 Task: Check your email.
Action: Mouse moved to (901, 110)
Screenshot: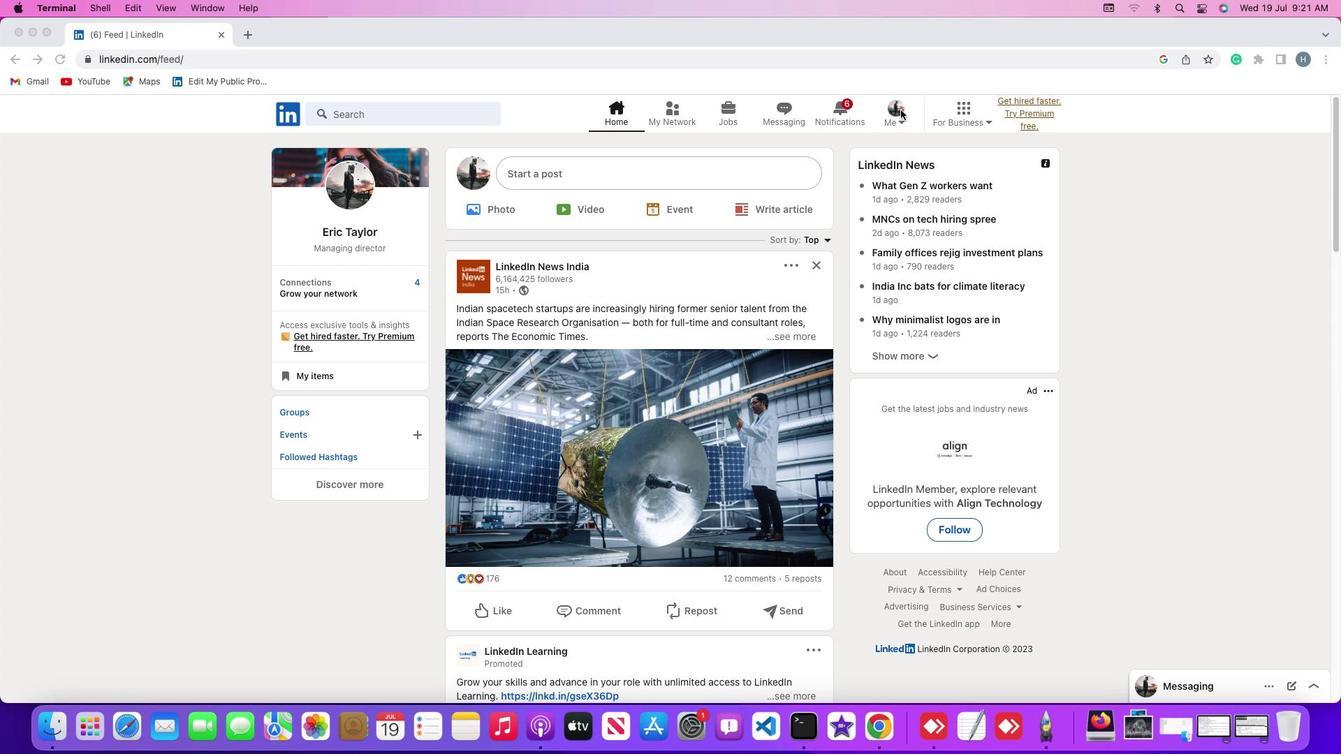 
Action: Mouse pressed left at (901, 110)
Screenshot: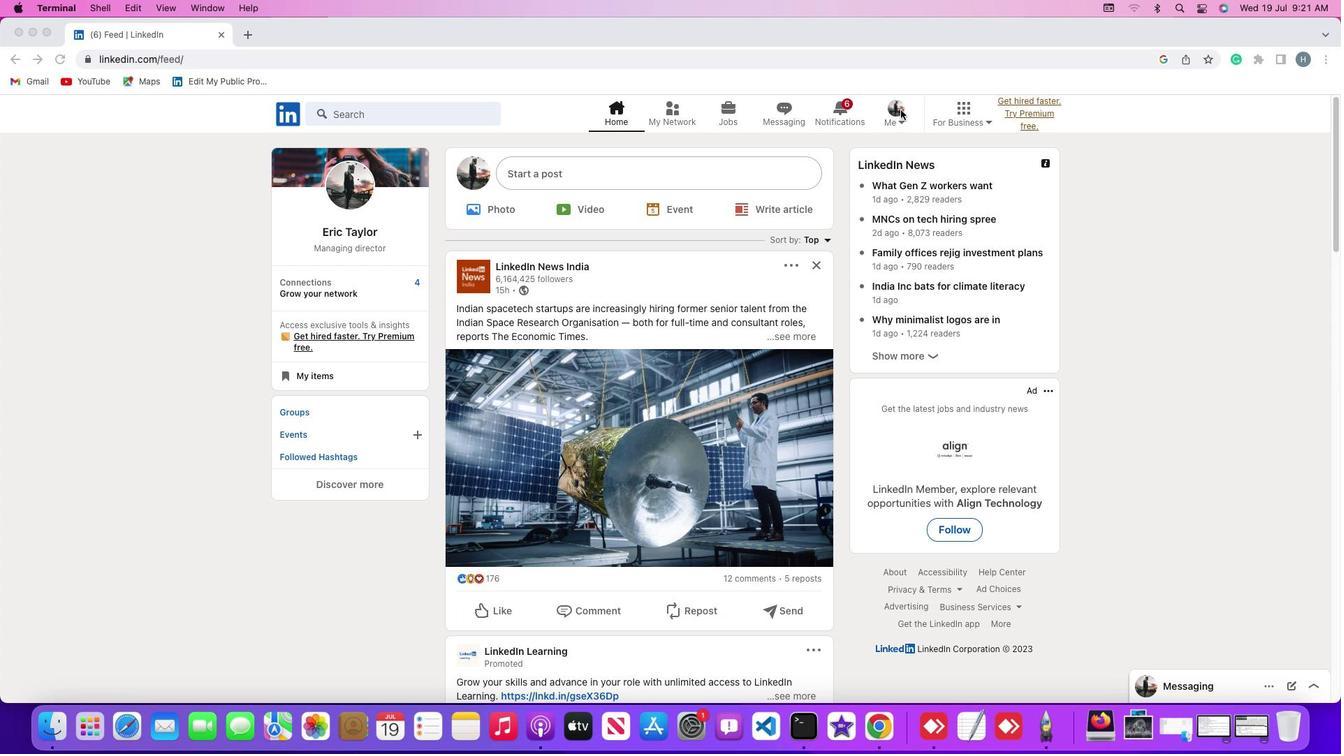 
Action: Mouse moved to (900, 117)
Screenshot: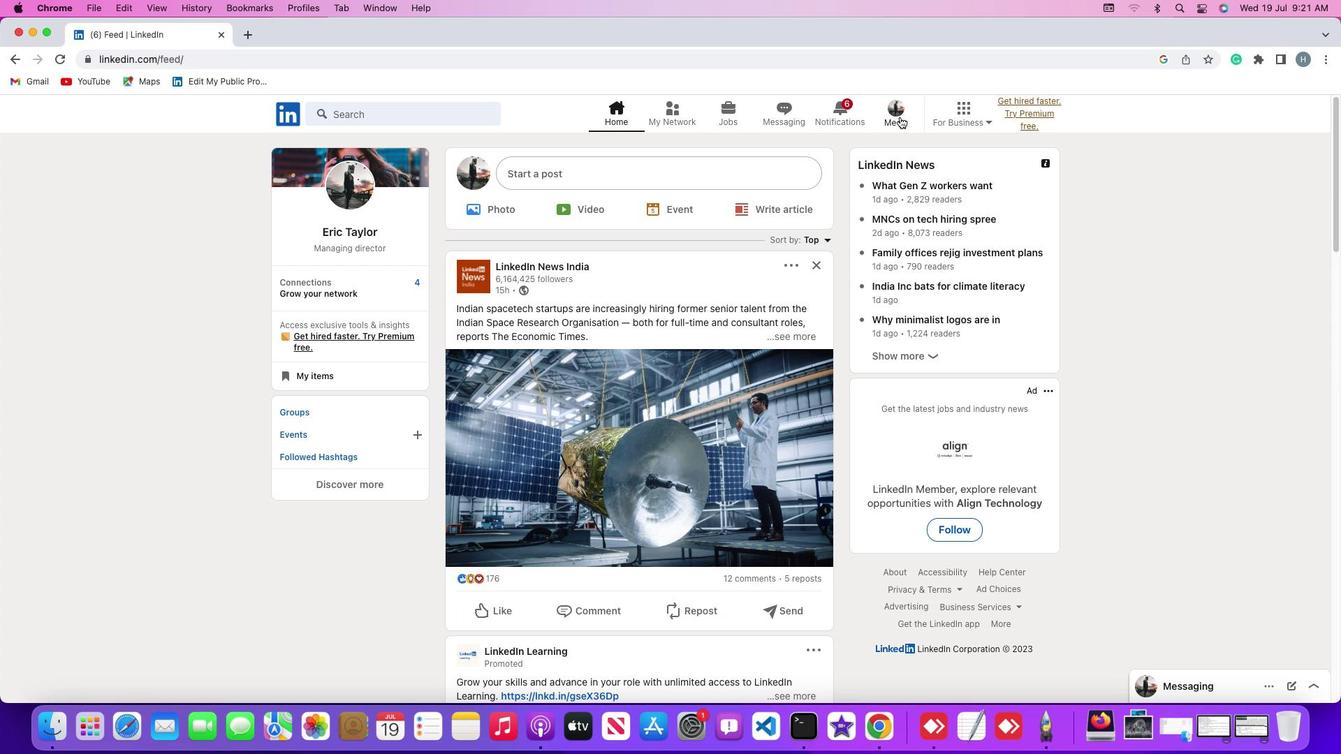 
Action: Mouse pressed left at (900, 117)
Screenshot: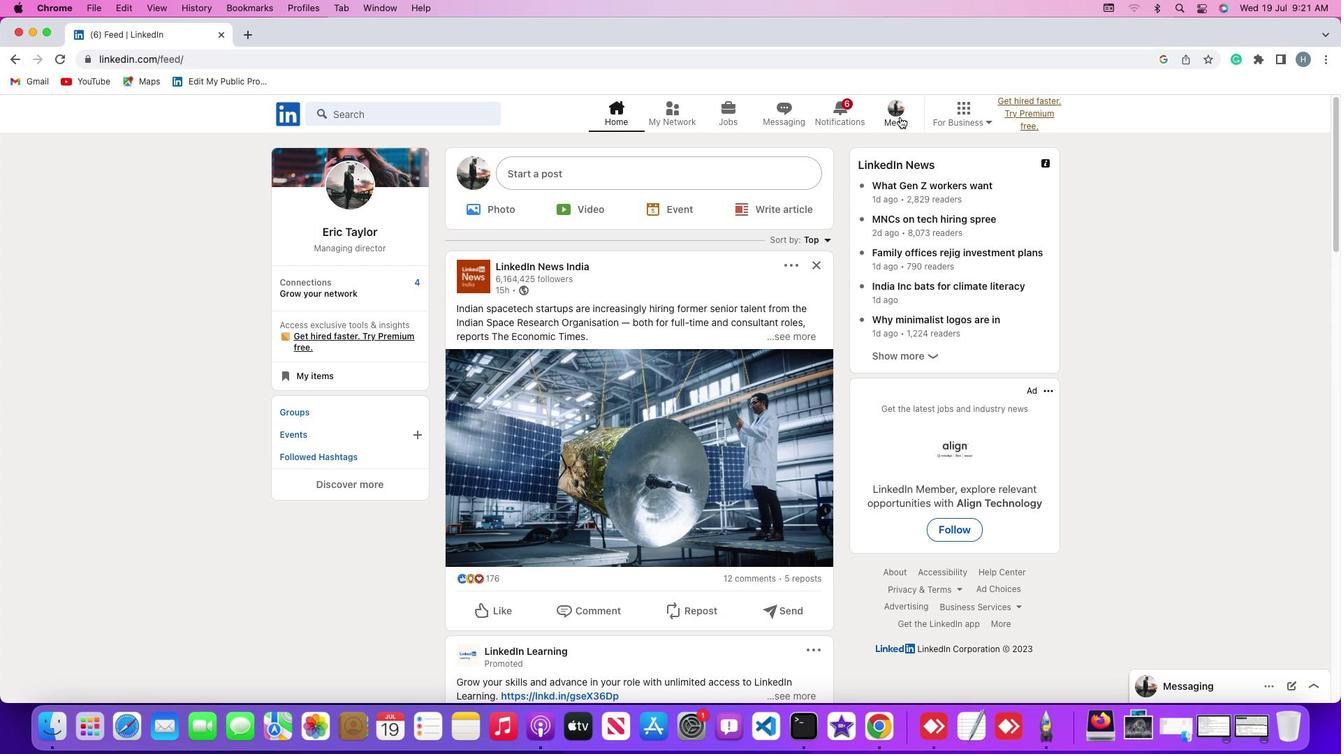 
Action: Mouse moved to (881, 190)
Screenshot: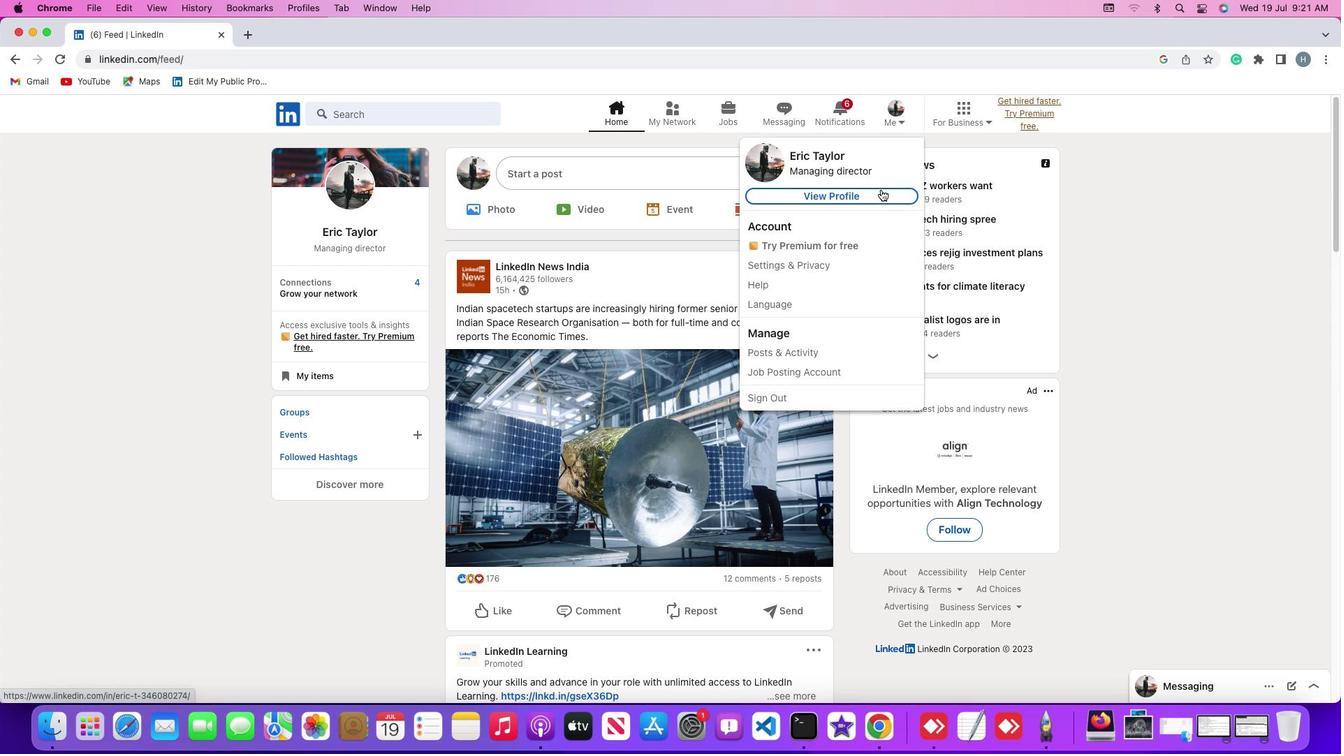 
Action: Mouse pressed left at (881, 190)
Screenshot: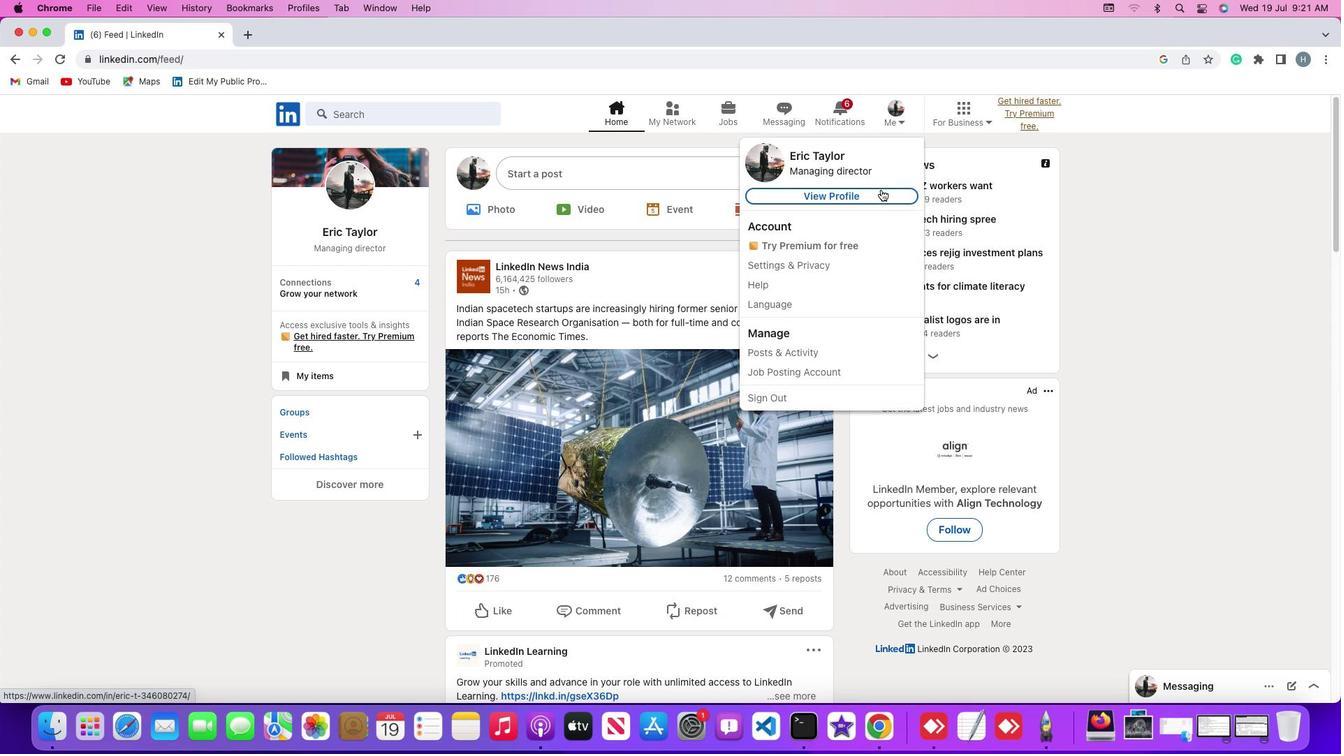 
Action: Mouse moved to (807, 306)
Screenshot: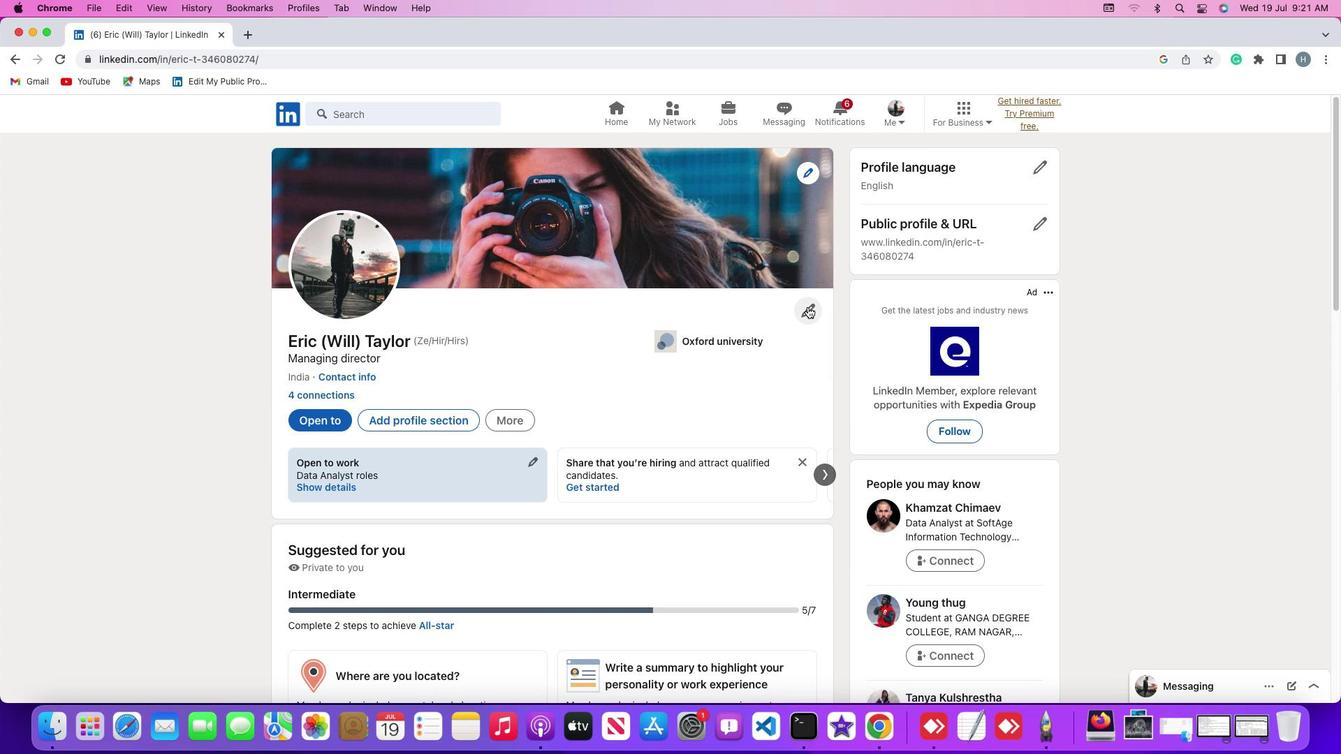 
Action: Mouse pressed left at (807, 306)
Screenshot: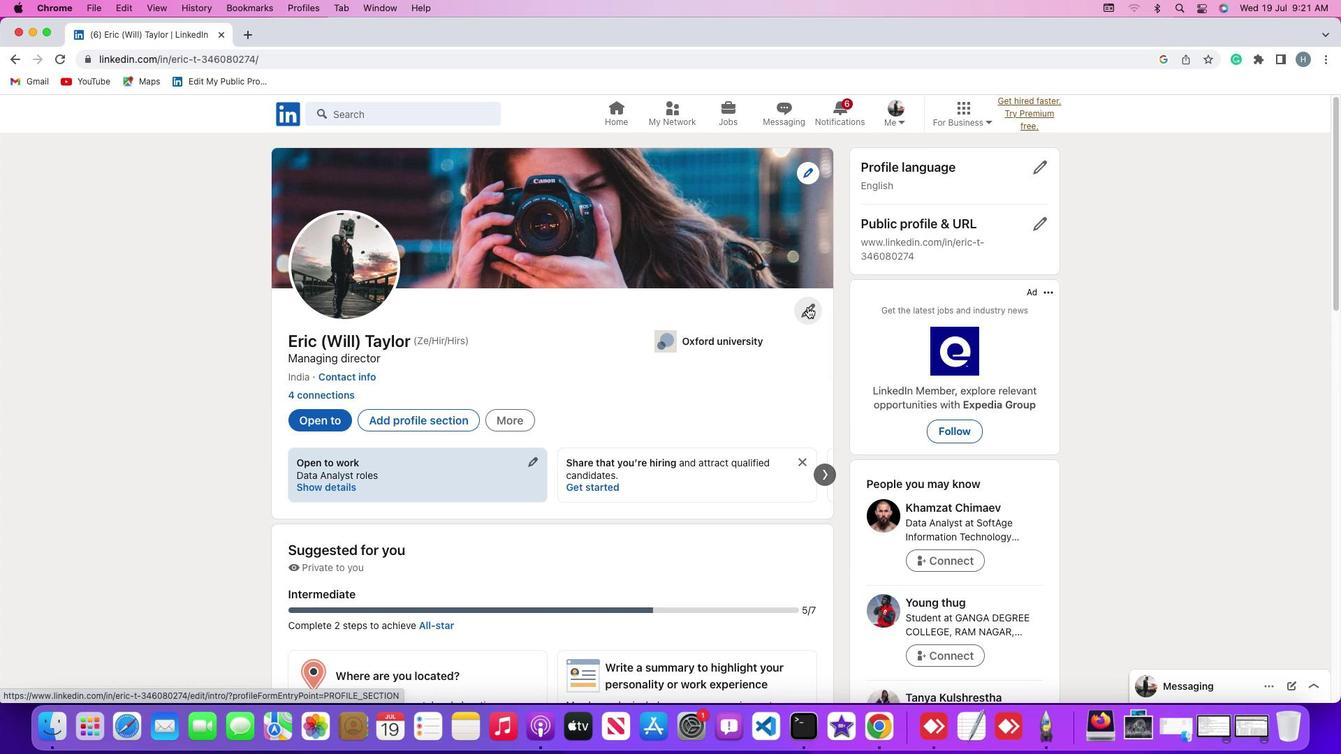 
Action: Mouse moved to (706, 342)
Screenshot: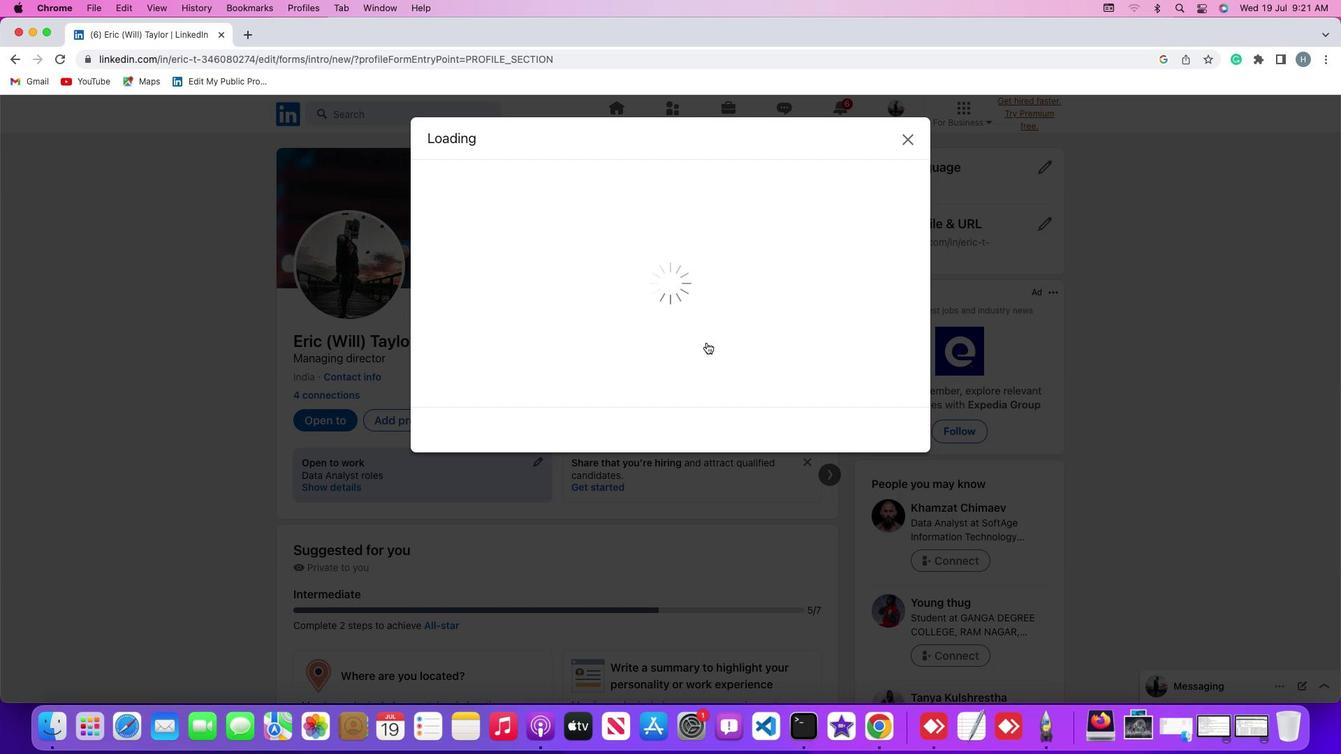 
Action: Mouse scrolled (706, 342) with delta (0, 0)
Screenshot: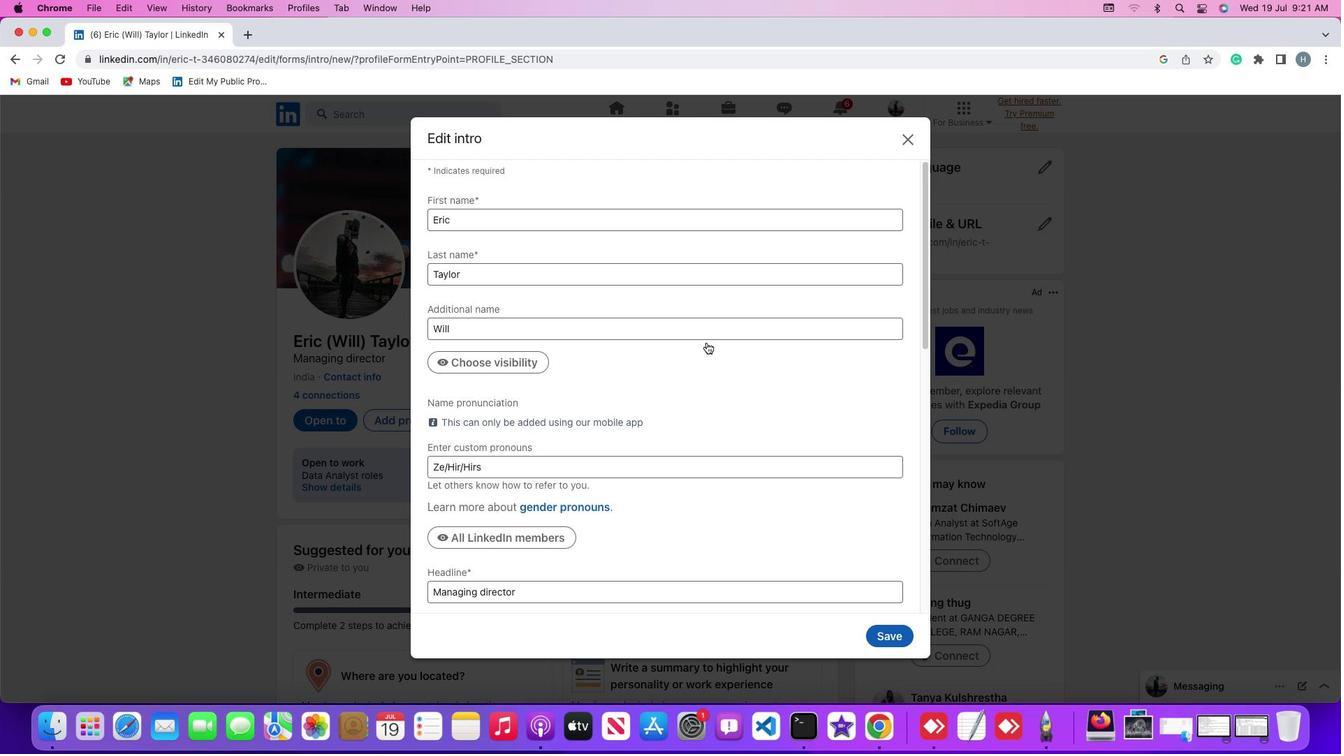 
Action: Mouse scrolled (706, 342) with delta (0, 0)
Screenshot: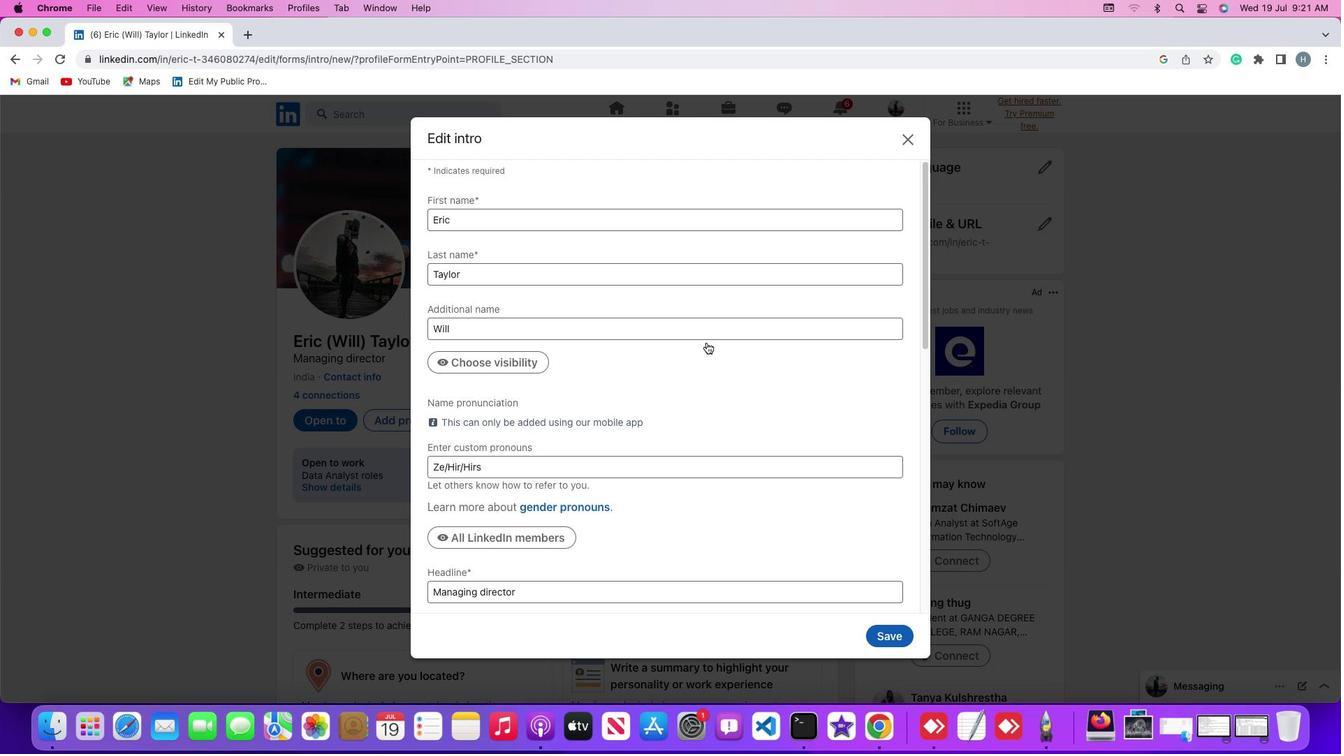 
Action: Mouse scrolled (706, 342) with delta (0, -2)
Screenshot: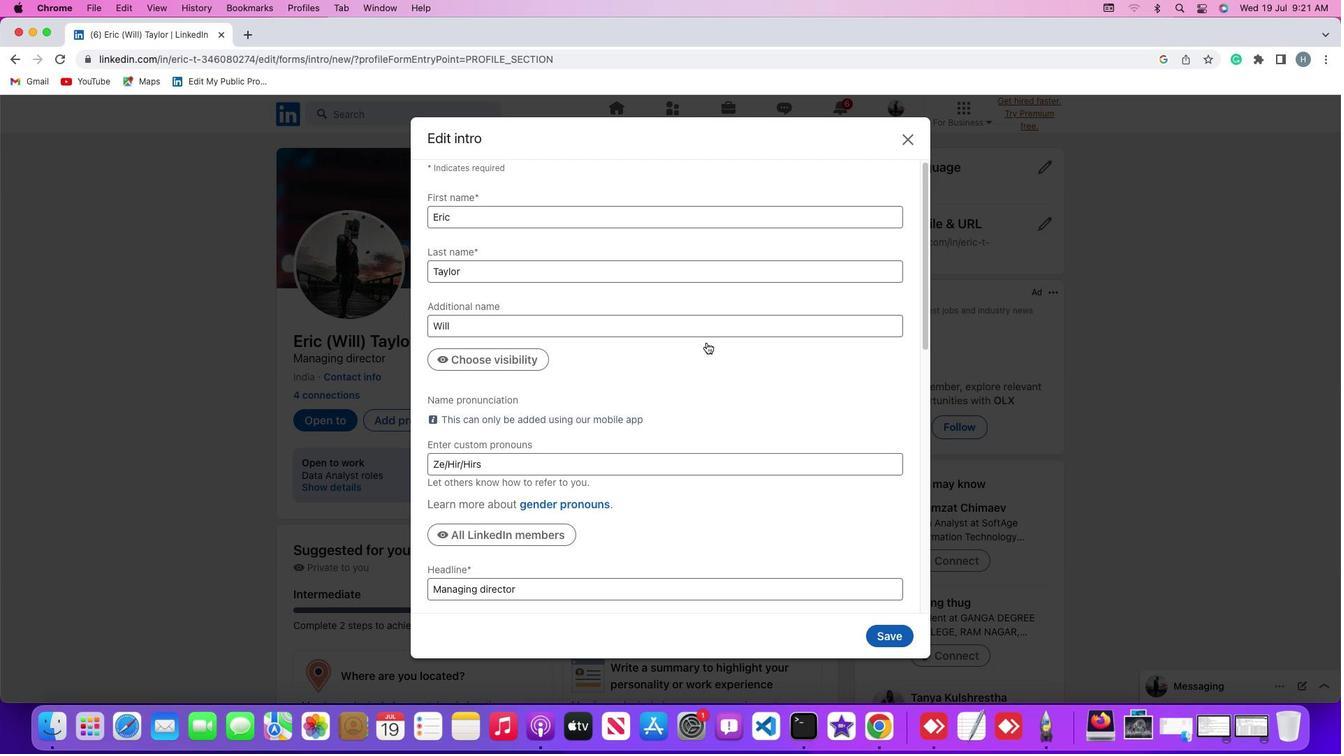 
Action: Mouse scrolled (706, 342) with delta (0, -3)
Screenshot: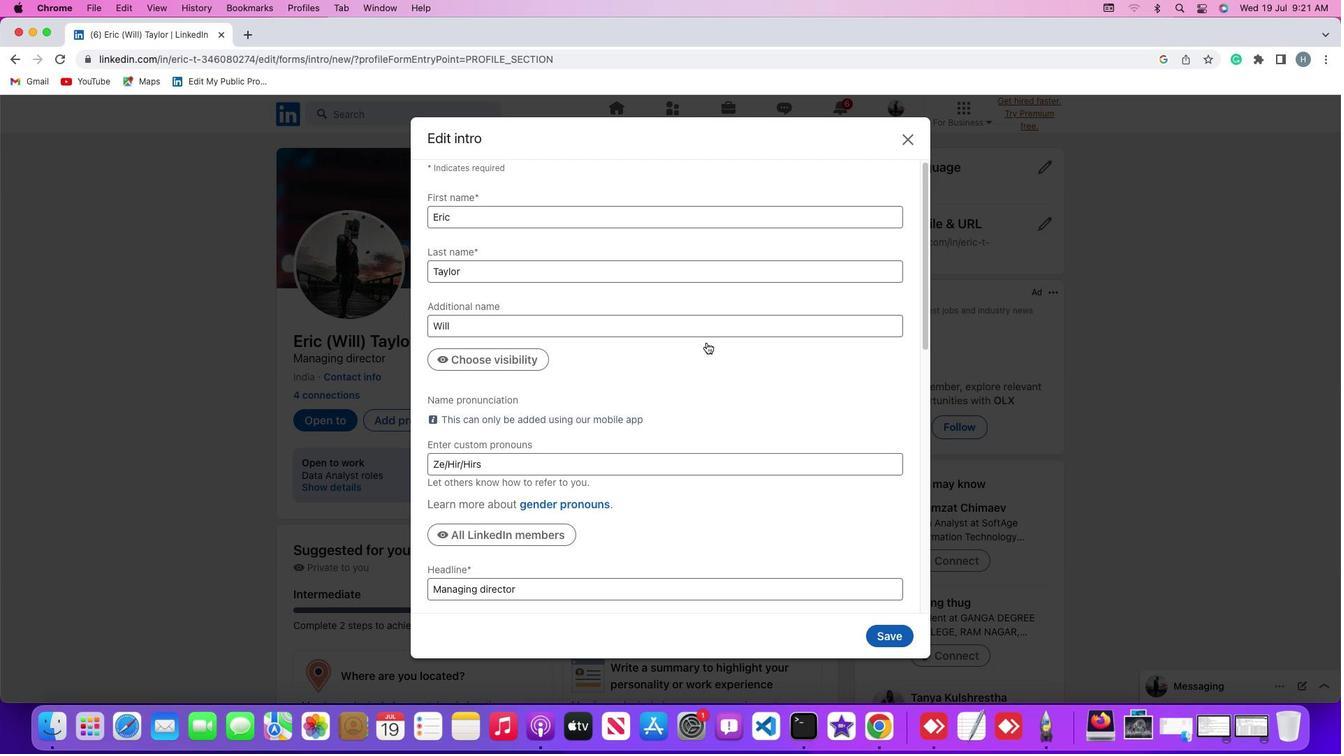 
Action: Mouse scrolled (706, 342) with delta (0, -4)
Screenshot: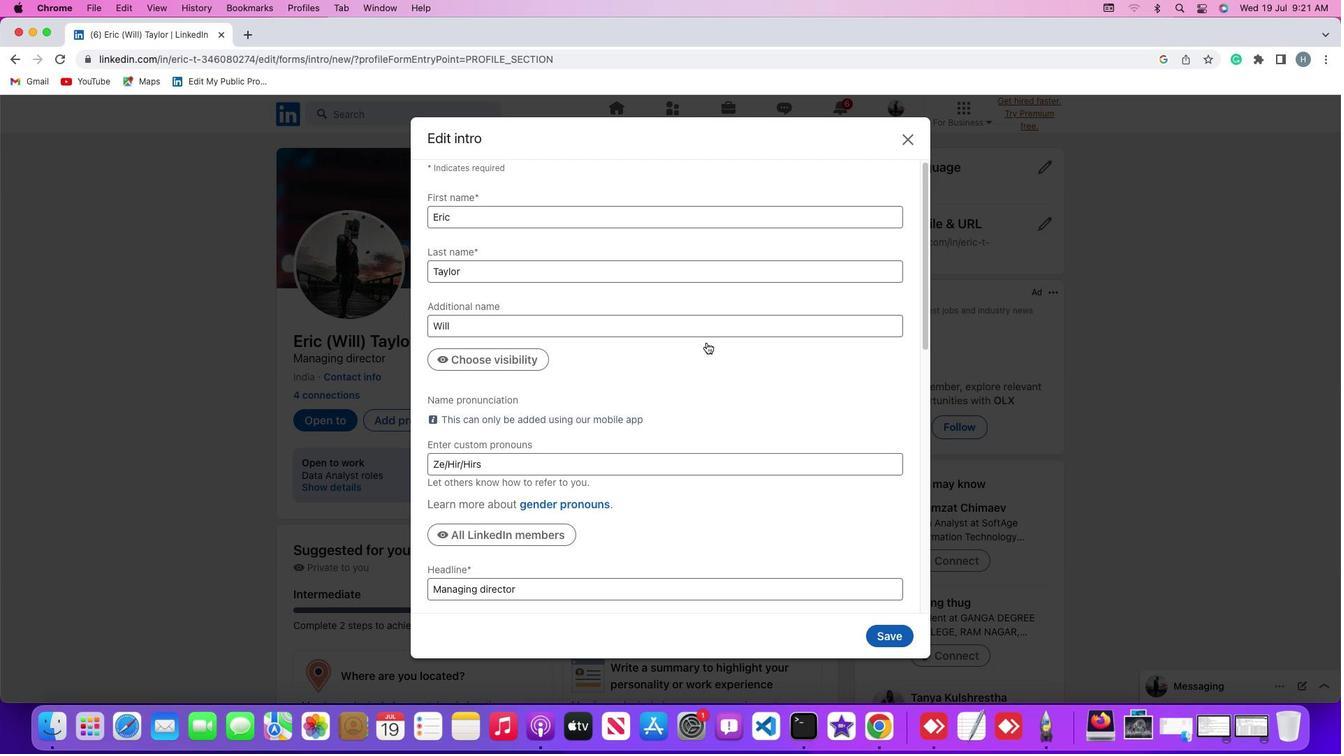 
Action: Mouse scrolled (706, 342) with delta (0, -4)
Screenshot: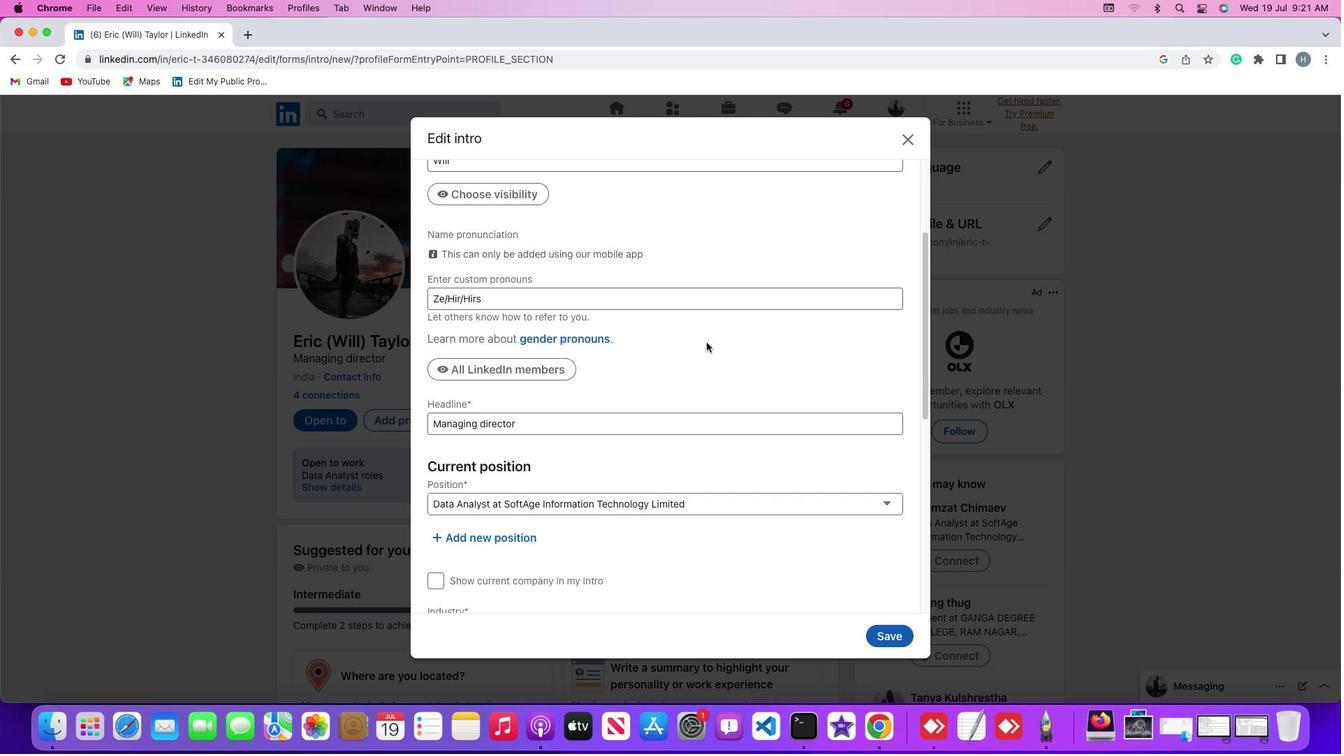
Action: Mouse scrolled (706, 342) with delta (0, -4)
Screenshot: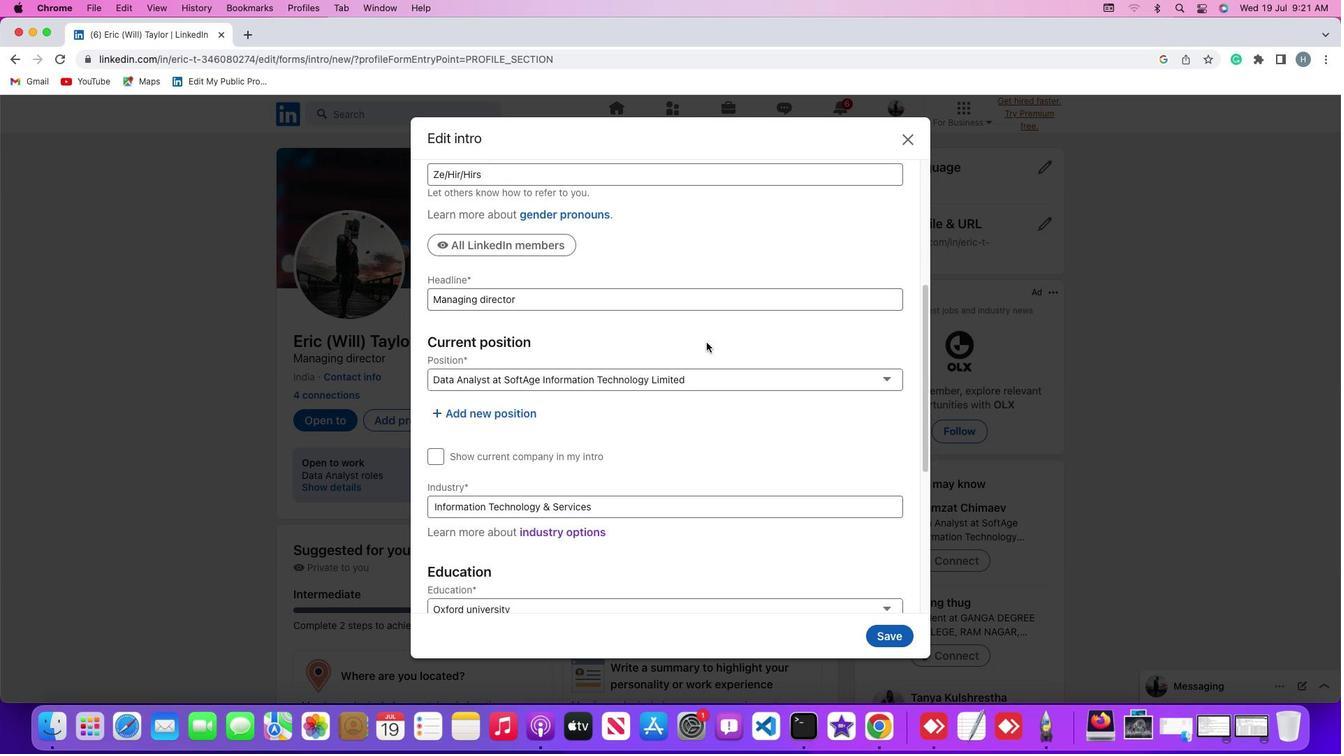 
Action: Mouse scrolled (706, 342) with delta (0, 0)
Screenshot: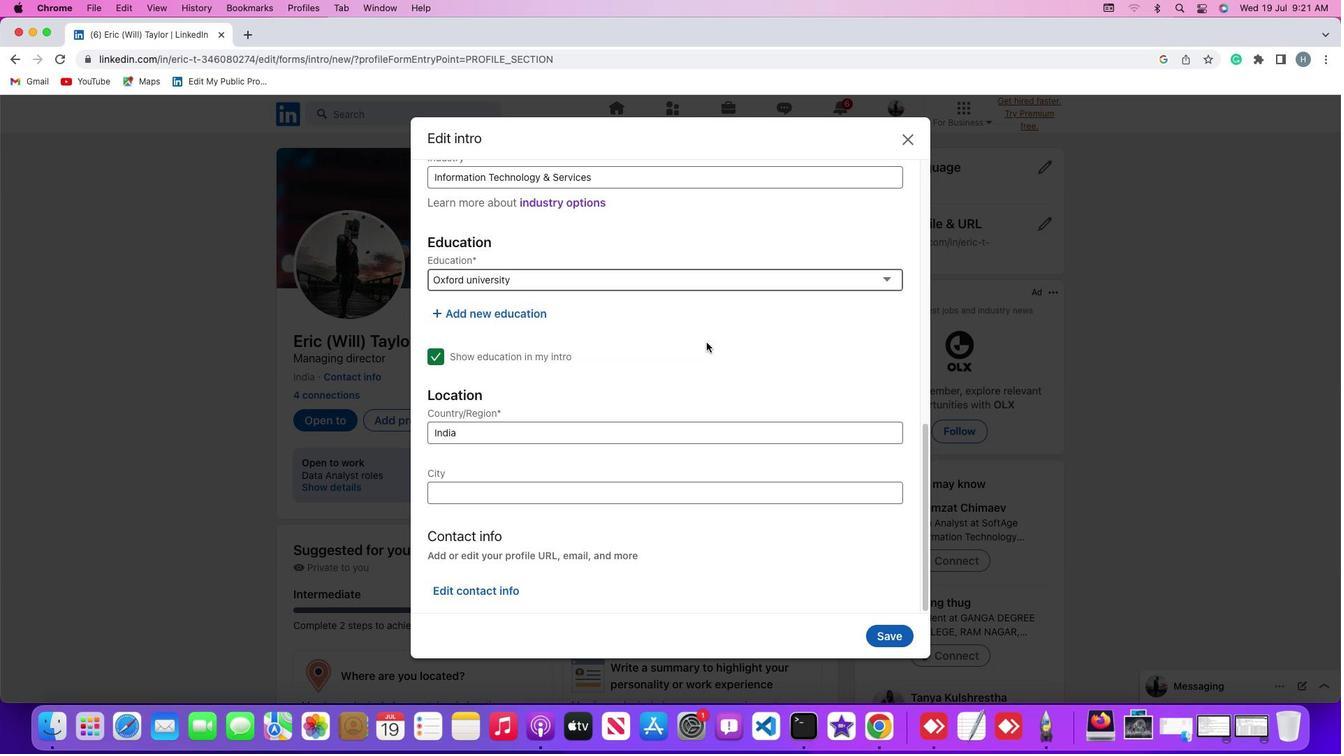 
Action: Mouse scrolled (706, 342) with delta (0, 0)
Screenshot: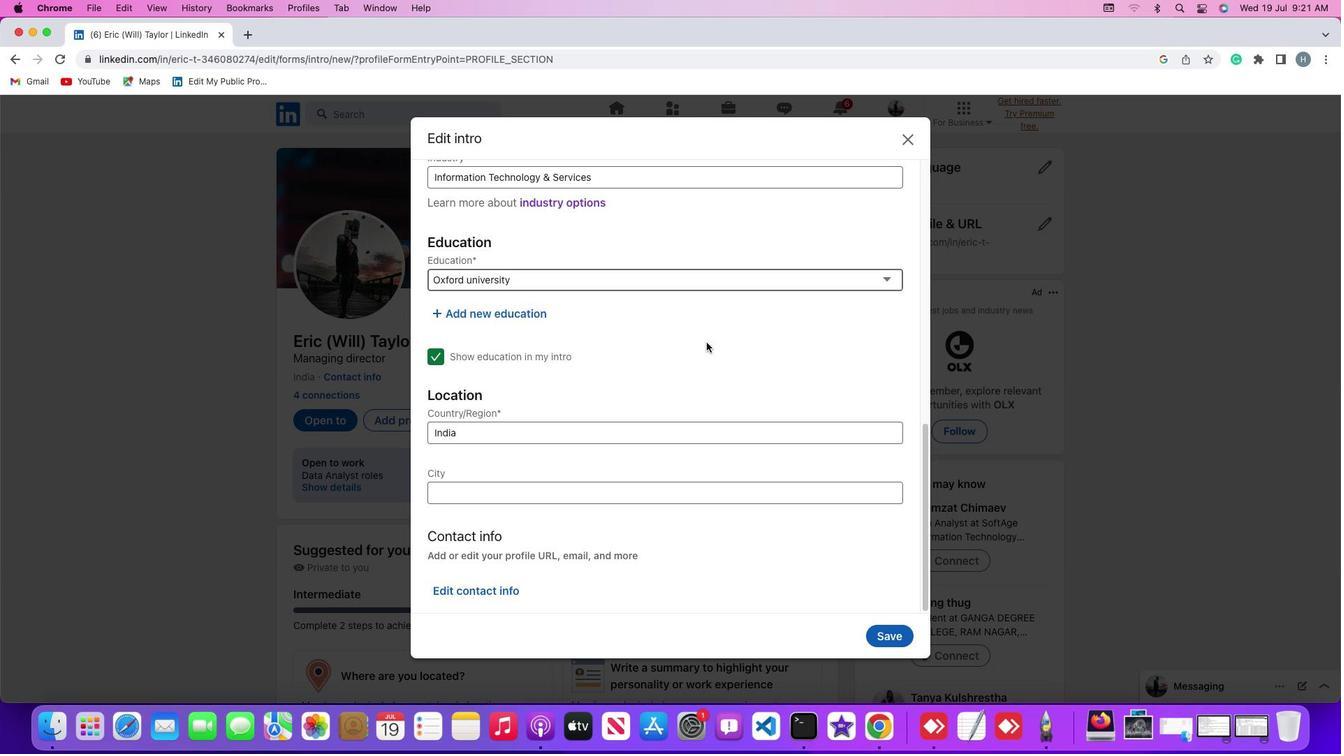 
Action: Mouse scrolled (706, 342) with delta (0, -2)
Screenshot: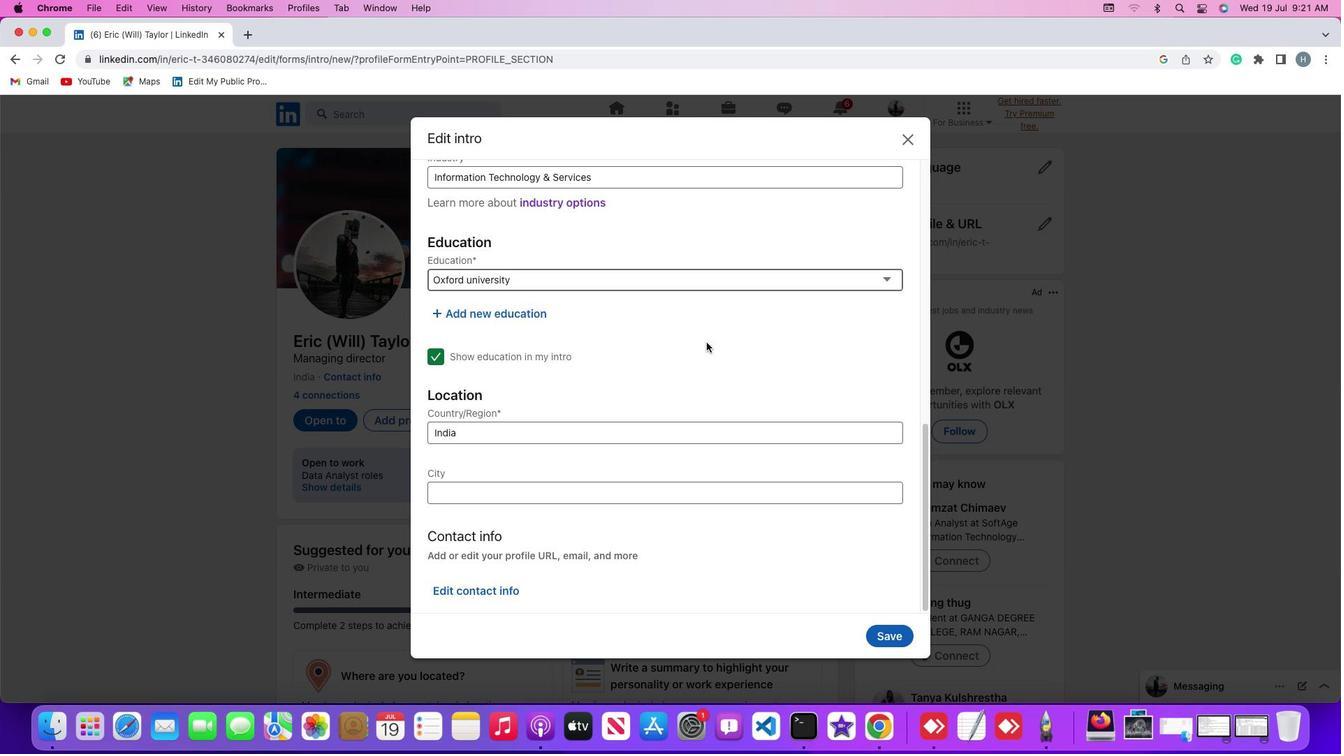 
Action: Mouse scrolled (706, 342) with delta (0, -3)
Screenshot: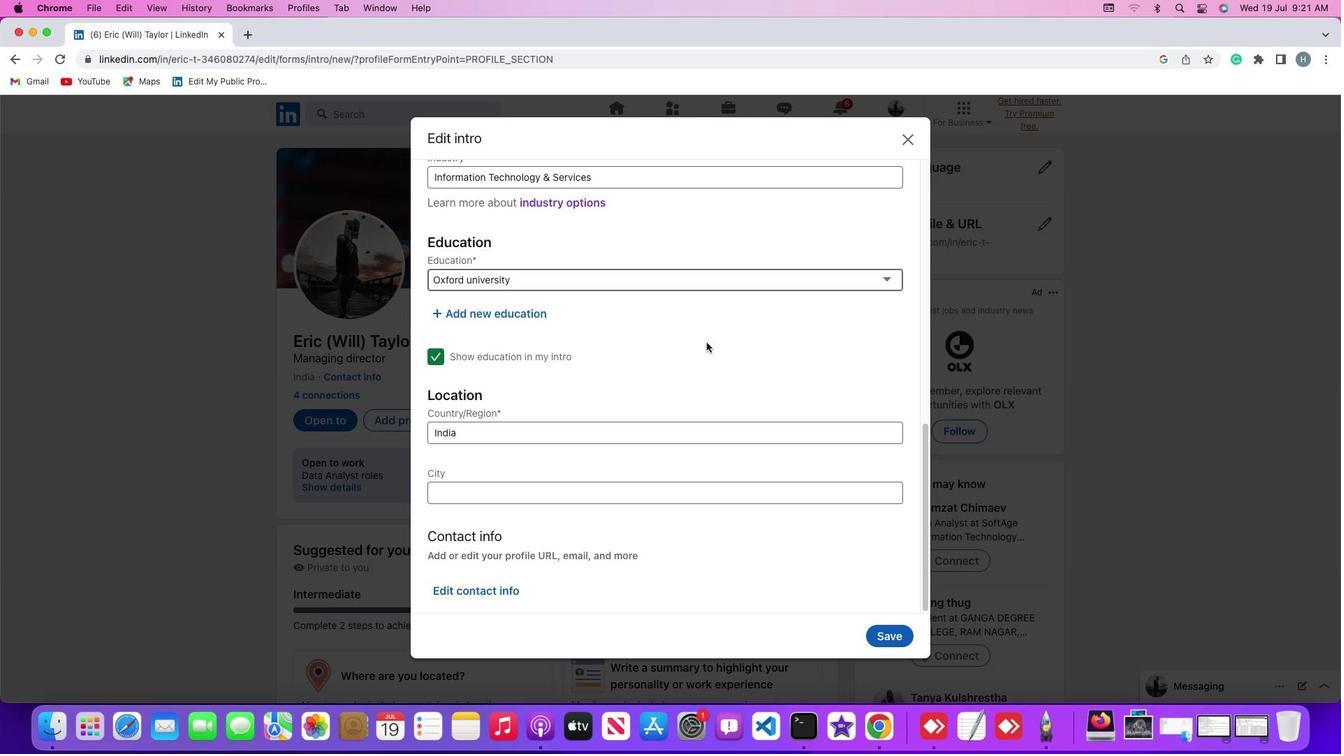 
Action: Mouse scrolled (706, 342) with delta (0, -4)
Screenshot: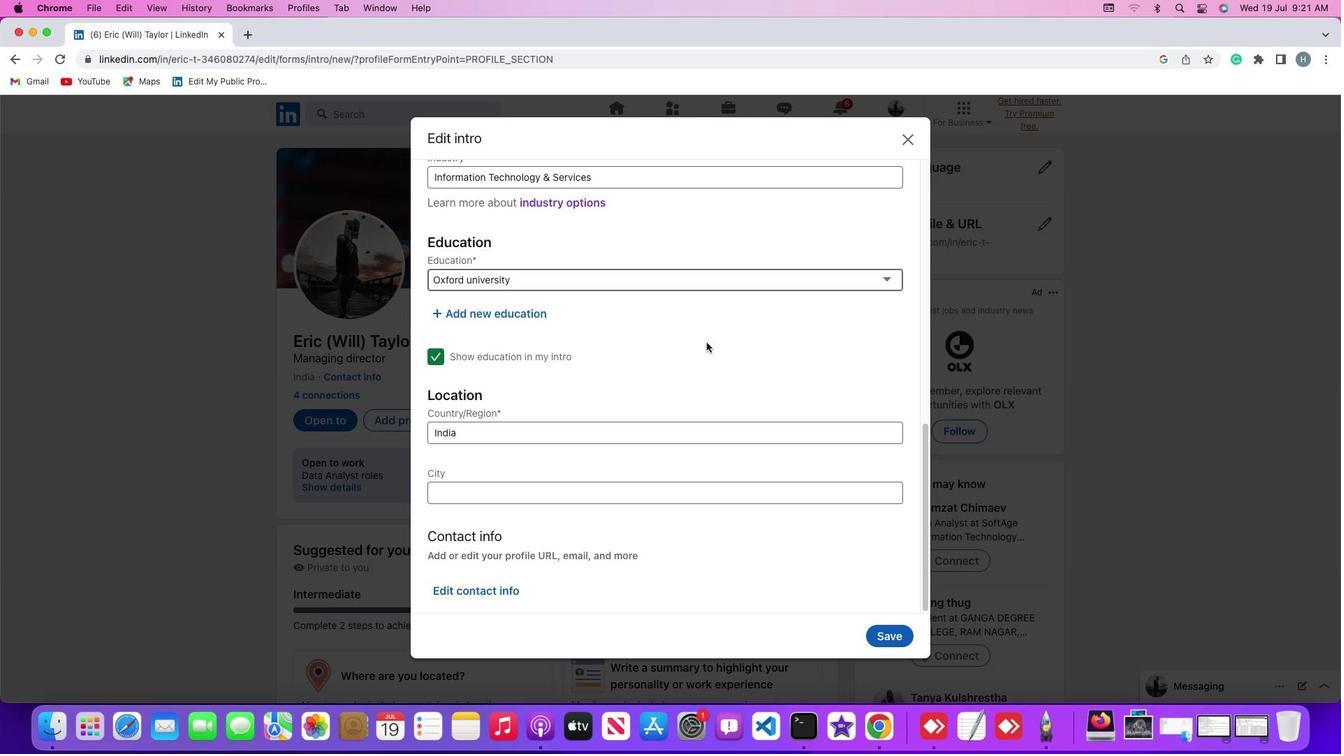 
Action: Mouse scrolled (706, 342) with delta (0, -4)
Screenshot: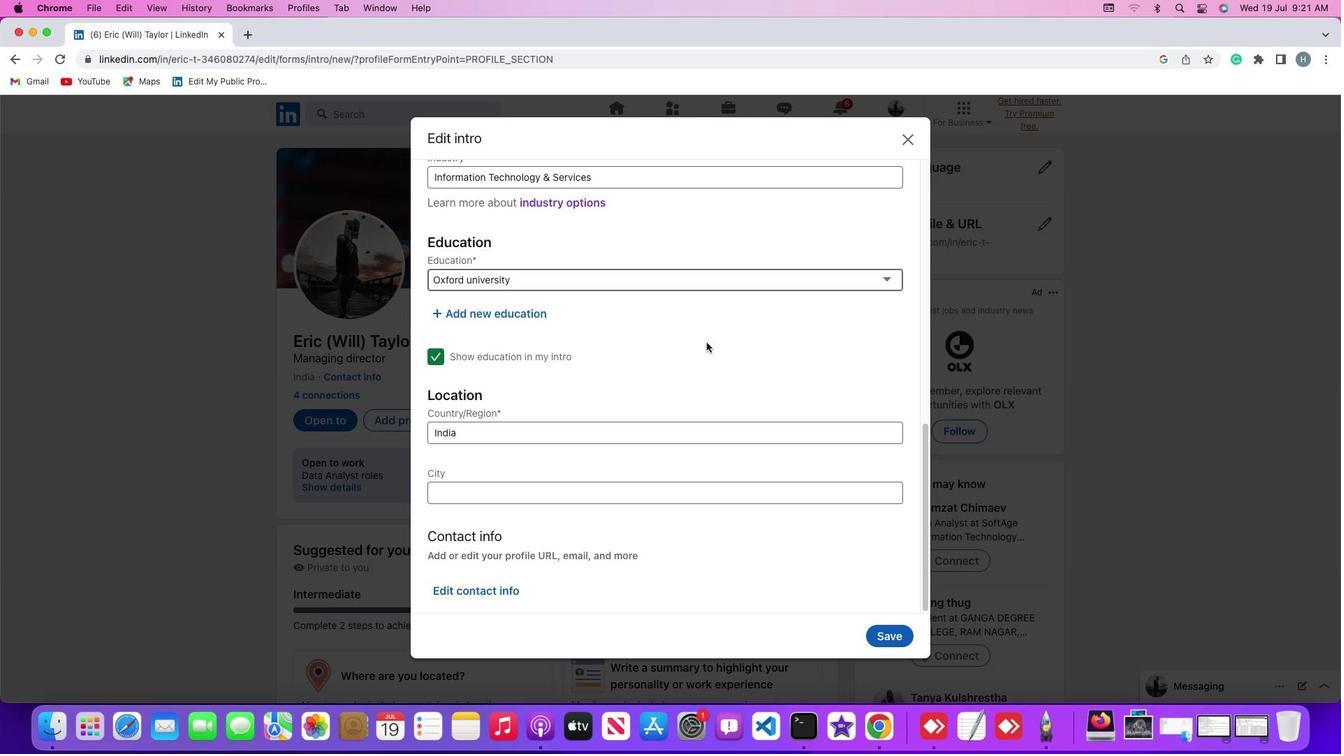 
Action: Mouse scrolled (706, 342) with delta (0, -4)
Screenshot: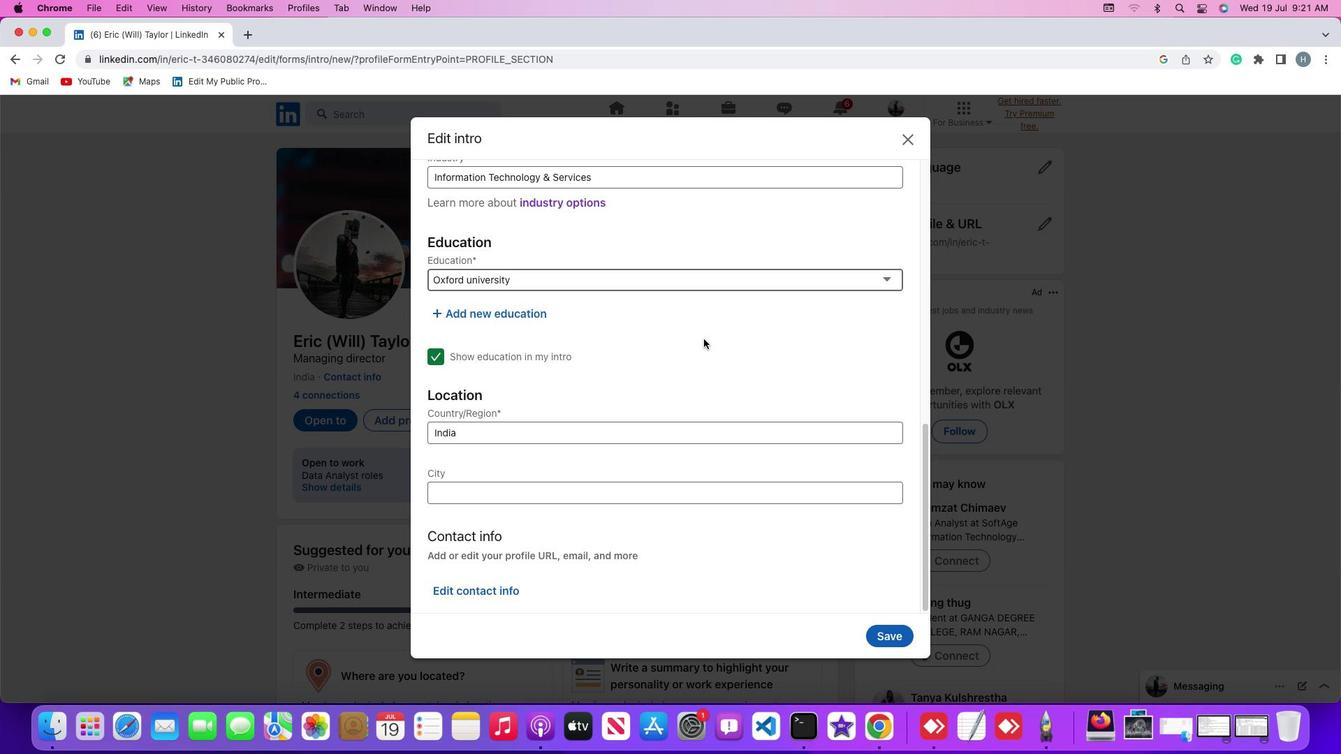 
Action: Mouse moved to (484, 586)
Screenshot: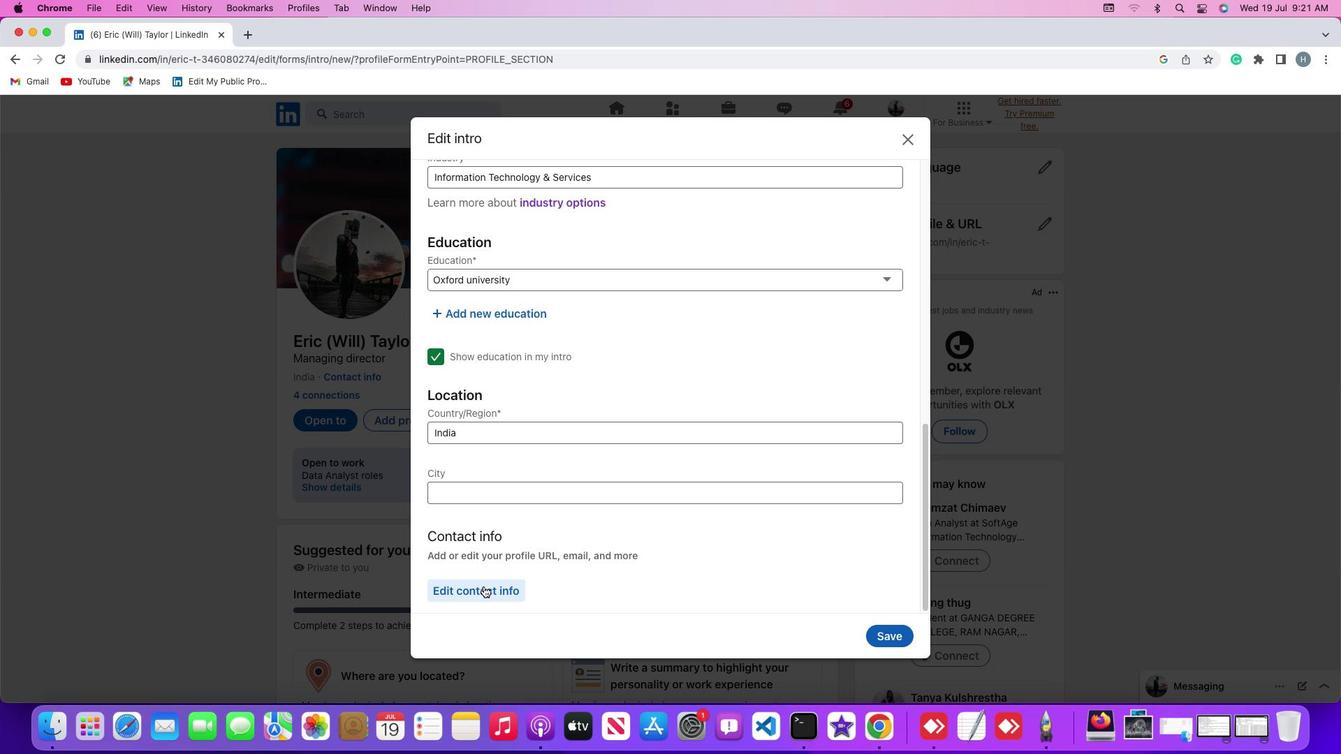 
Action: Mouse pressed left at (484, 586)
Screenshot: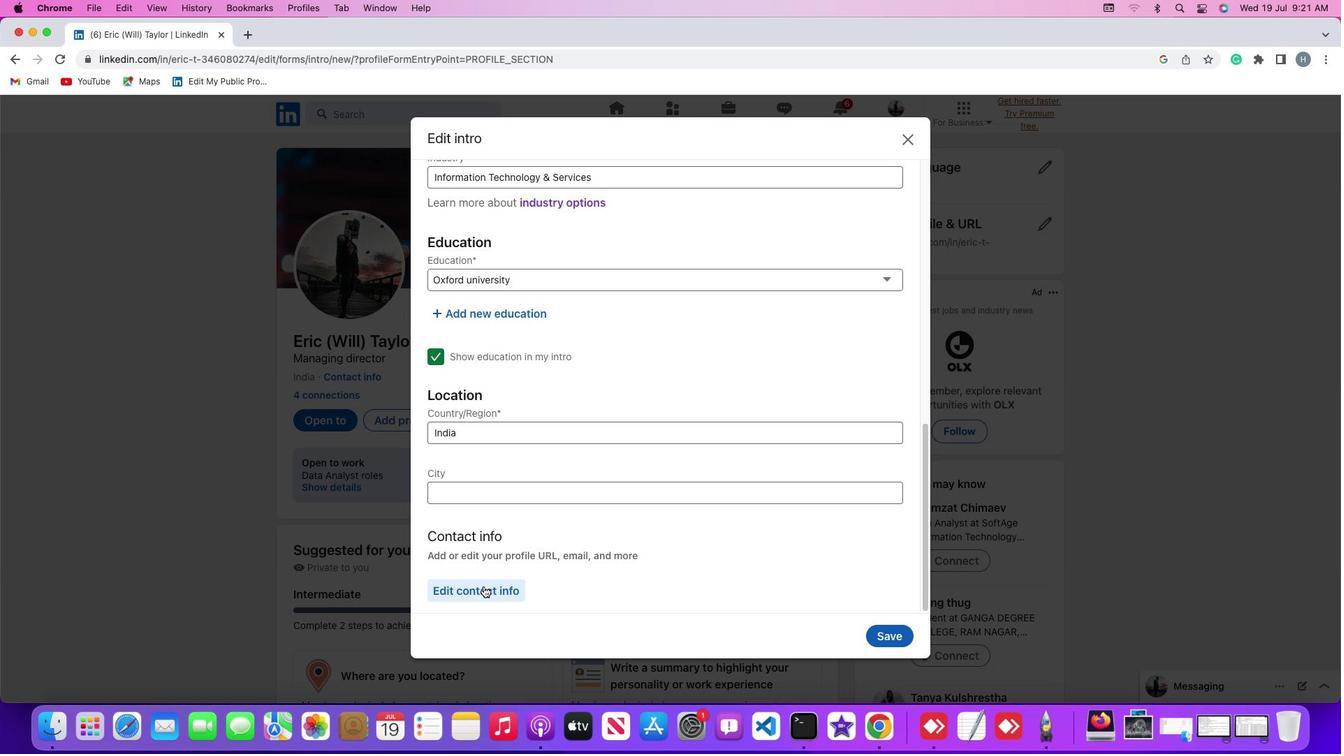 
Action: Mouse moved to (587, 274)
Screenshot: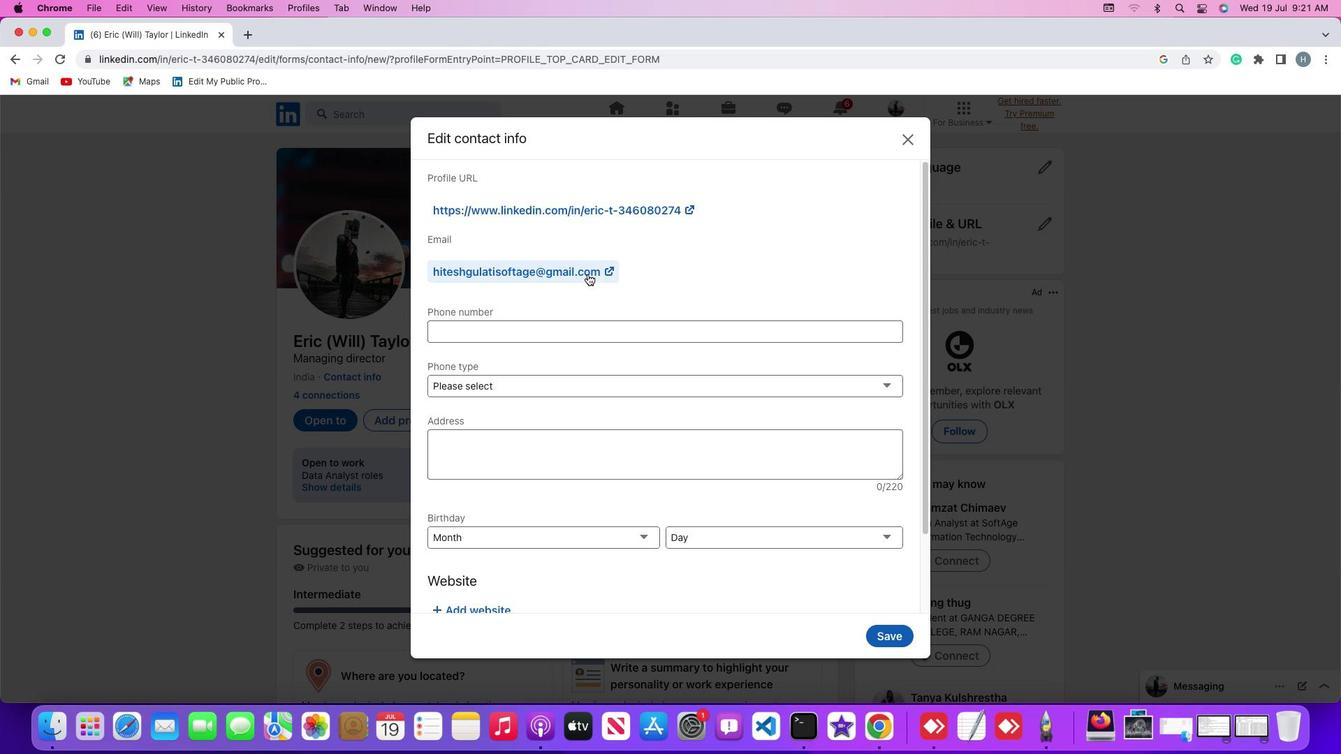 
Action: Mouse pressed left at (587, 274)
Screenshot: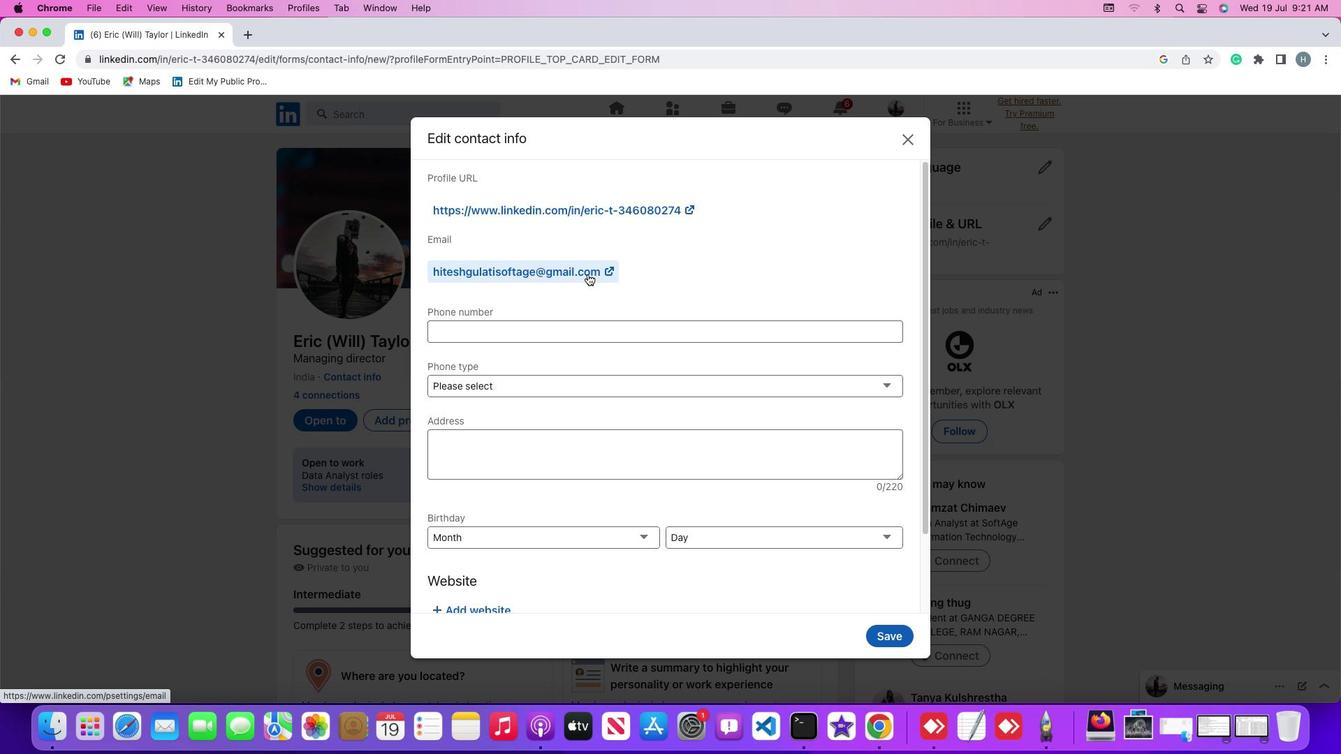 
Action: Mouse moved to (610, 269)
Screenshot: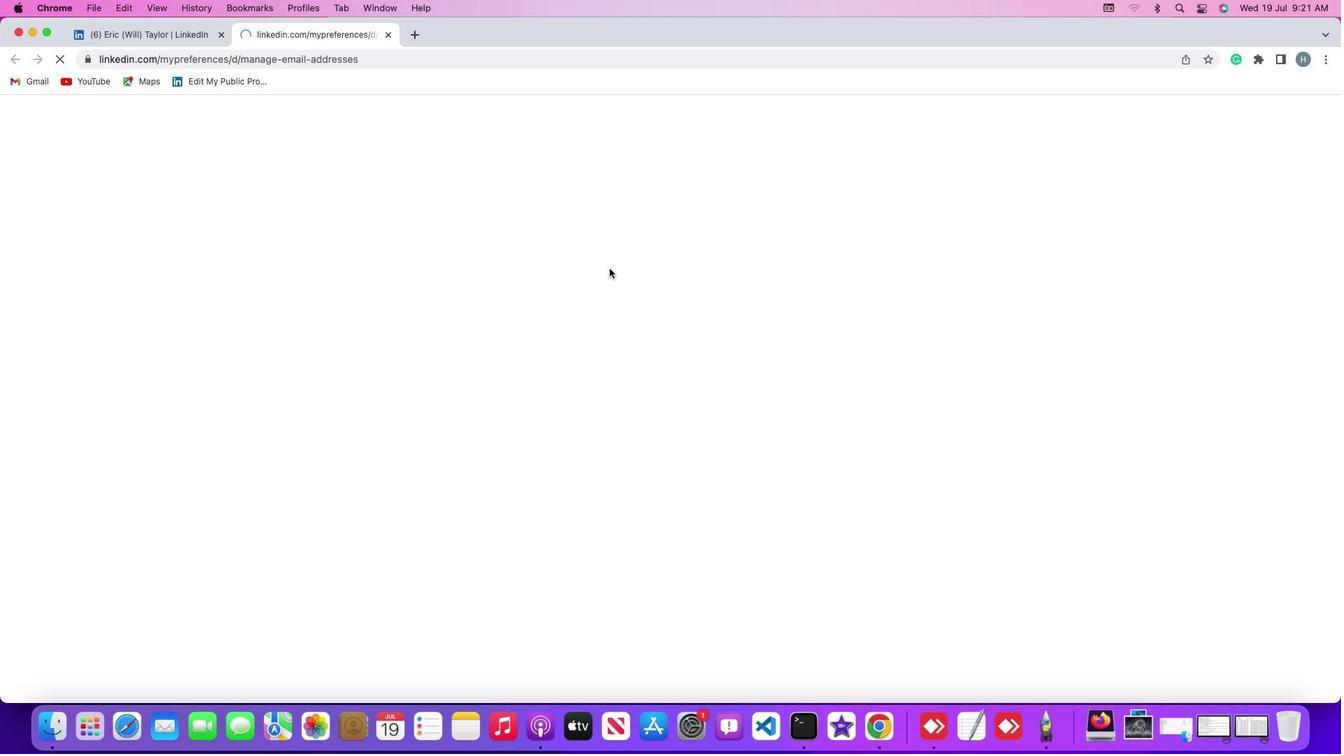 
